 Task: Create a rule from the Recommended list, Task Added to this Project -> add SubTasks in the project AgileRevolution with SubTasks Gather and Analyse Requirements , Design and Implement Solution , System Test and UAT , Release to Production / Go Live
Action: Mouse moved to (55, 328)
Screenshot: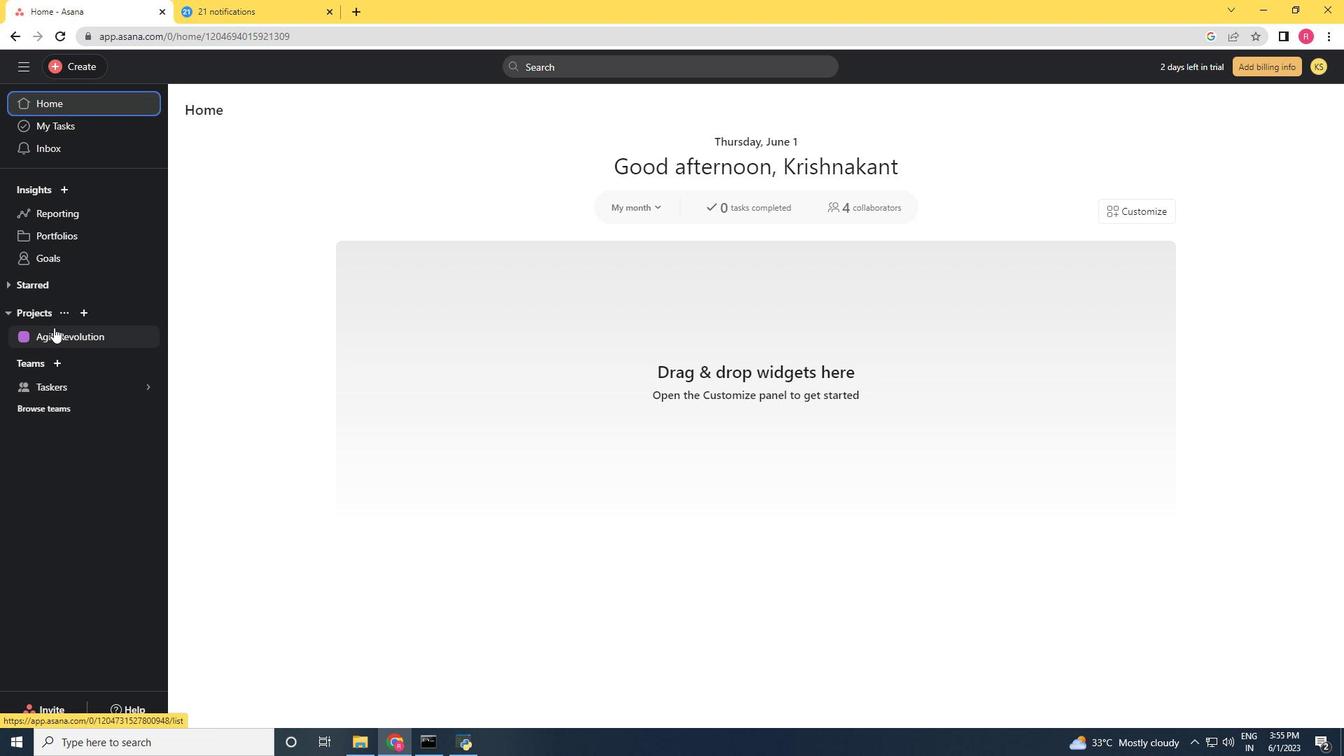 
Action: Mouse pressed left at (55, 328)
Screenshot: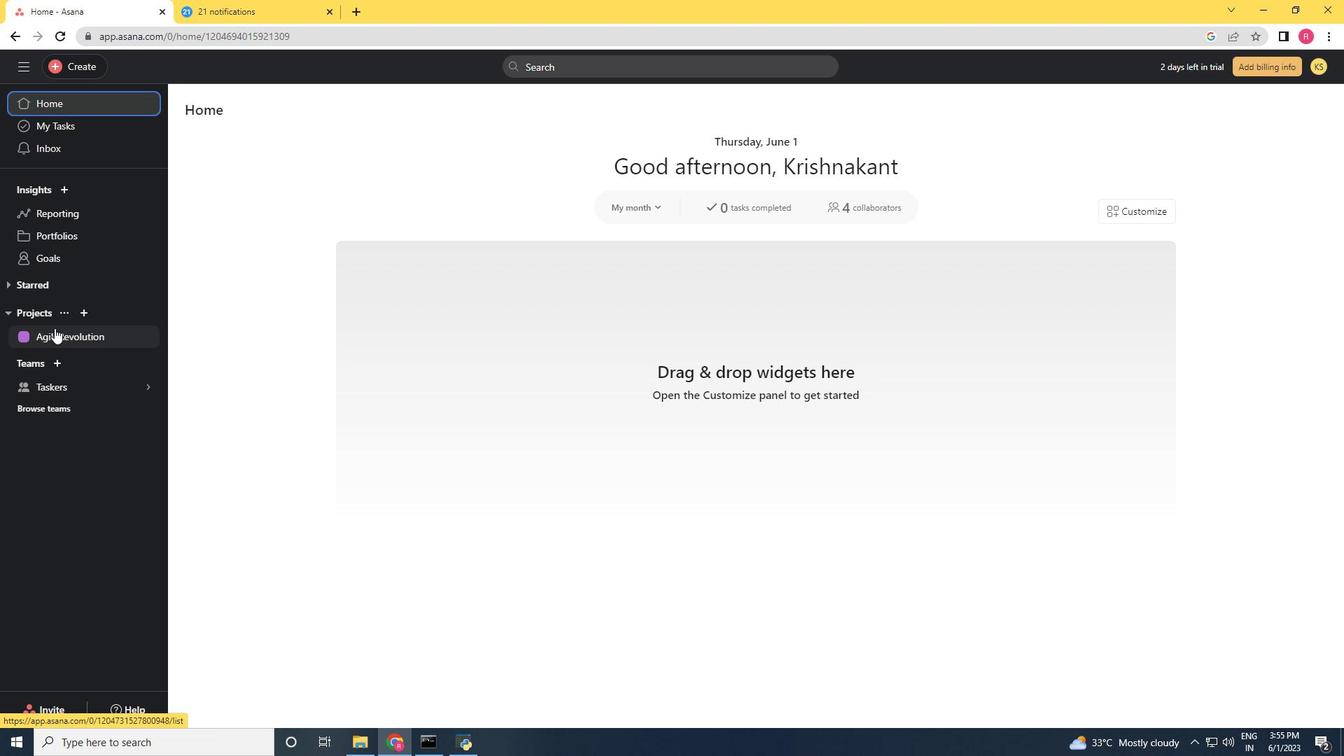 
Action: Mouse moved to (1292, 120)
Screenshot: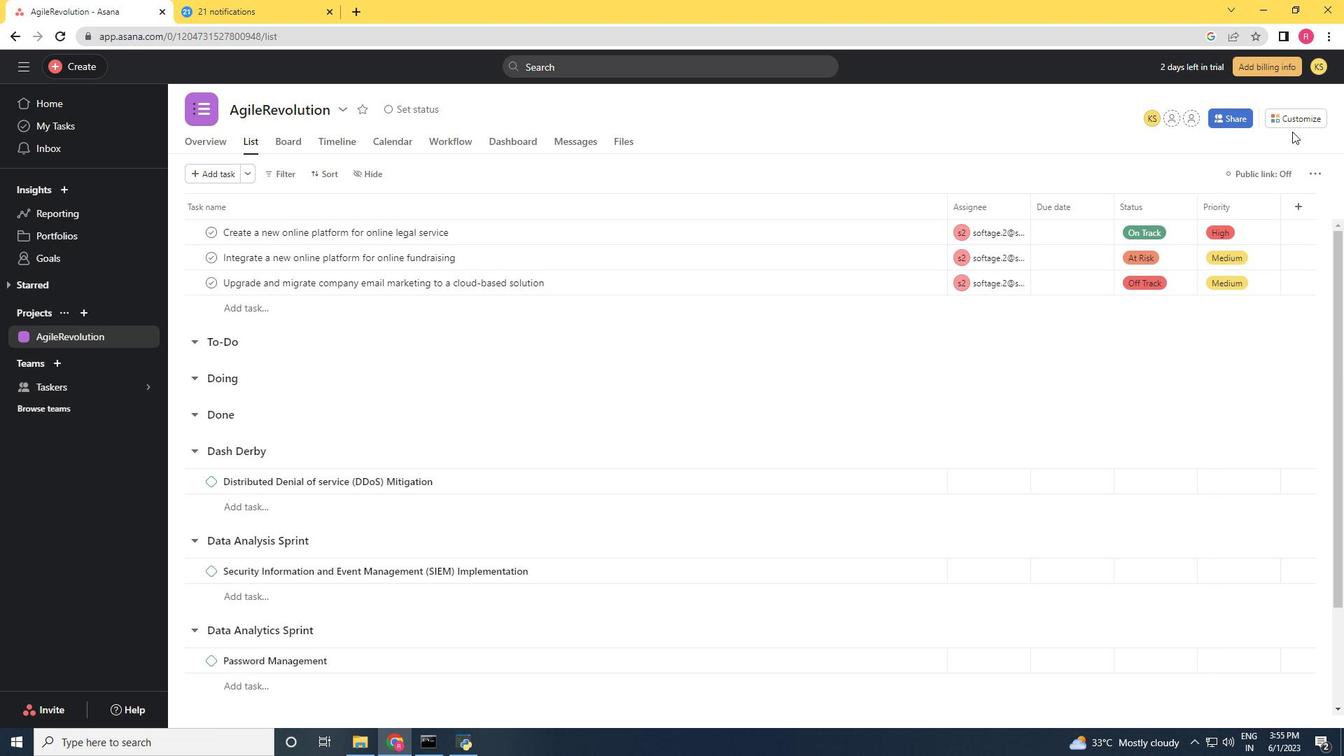 
Action: Mouse pressed left at (1292, 120)
Screenshot: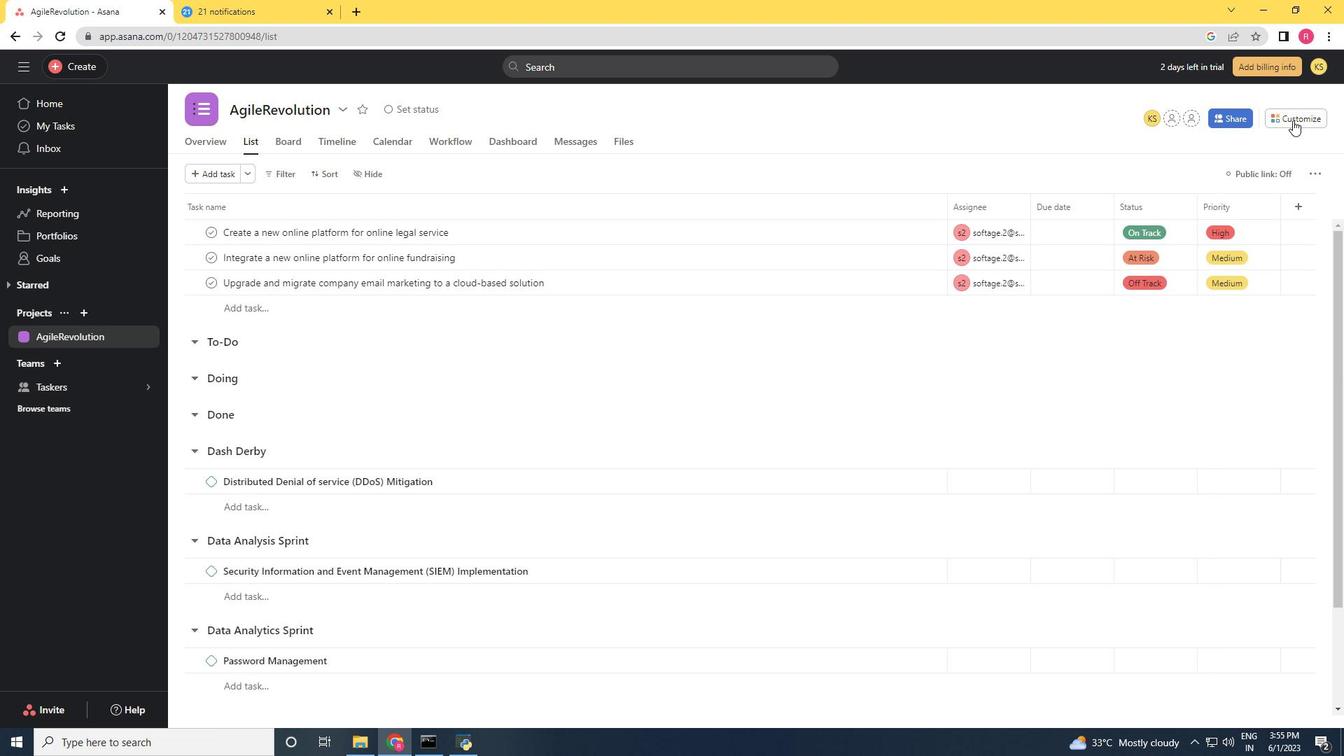
Action: Mouse moved to (1055, 305)
Screenshot: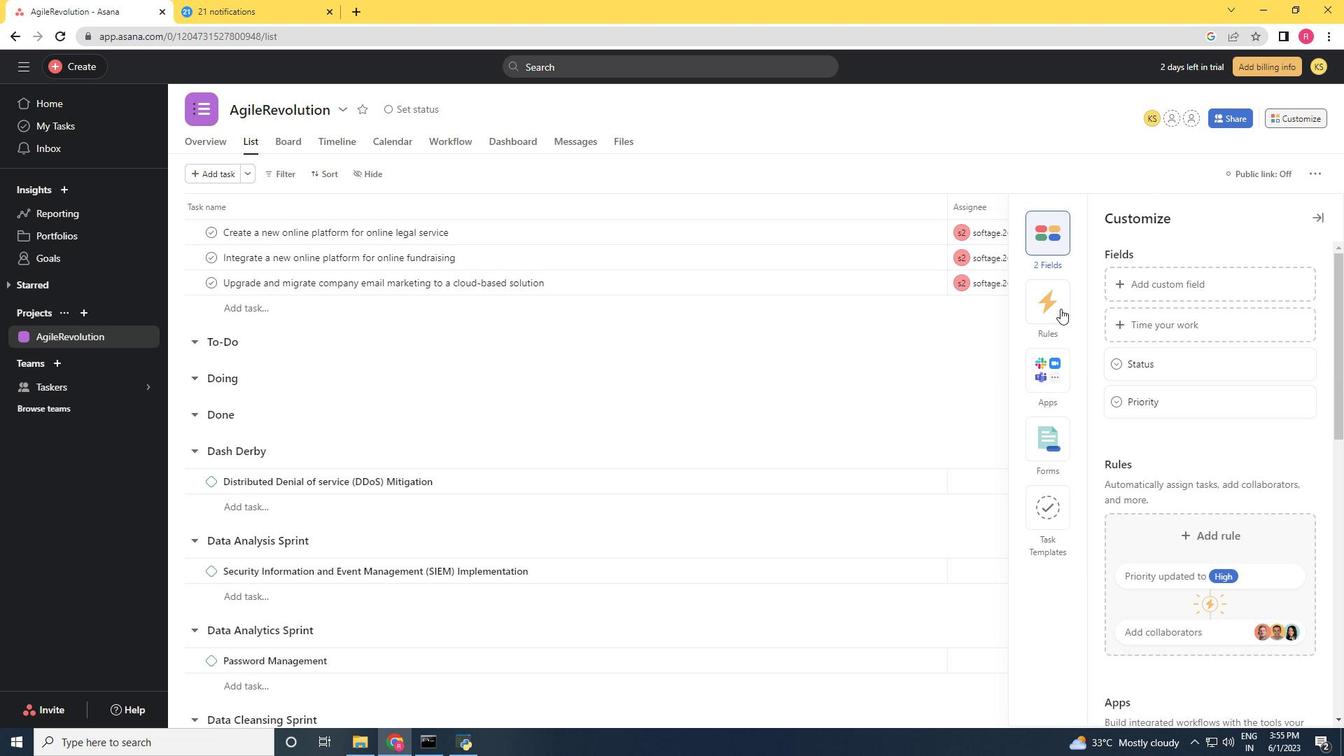 
Action: Mouse pressed left at (1055, 305)
Screenshot: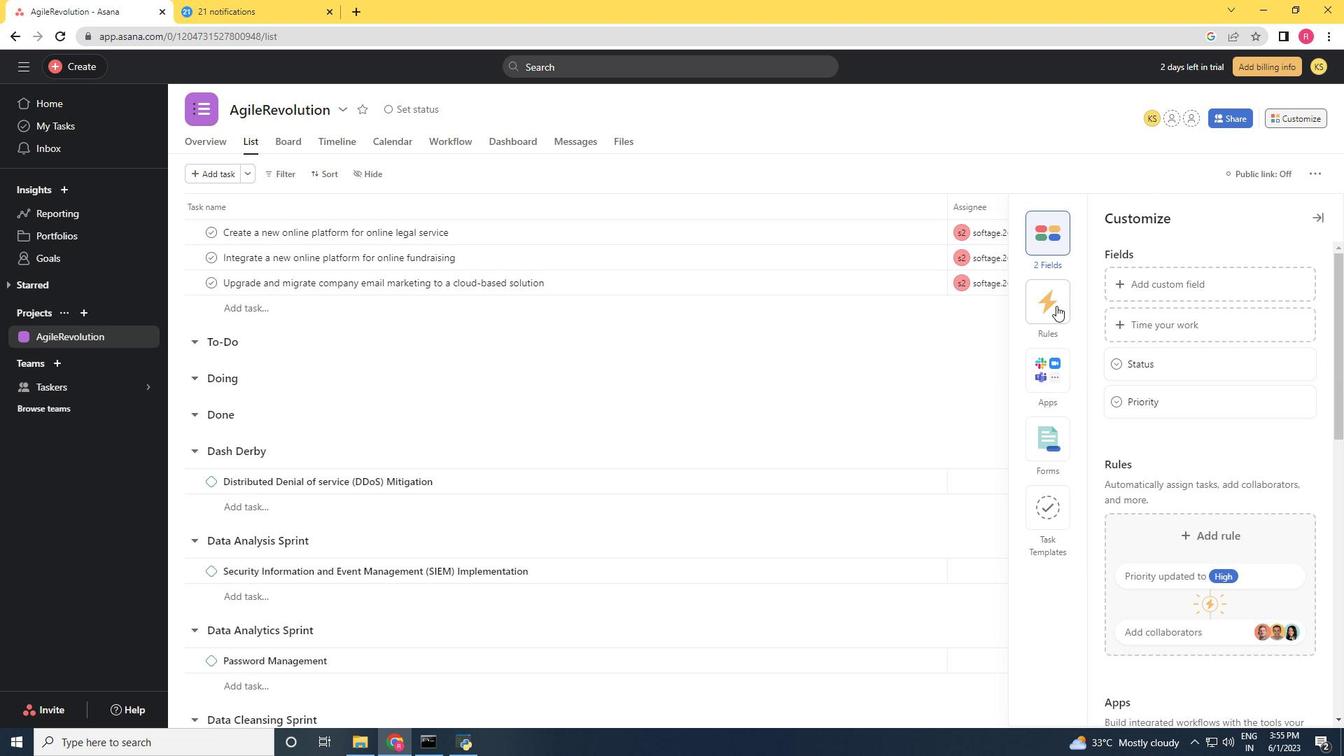 
Action: Mouse moved to (1194, 324)
Screenshot: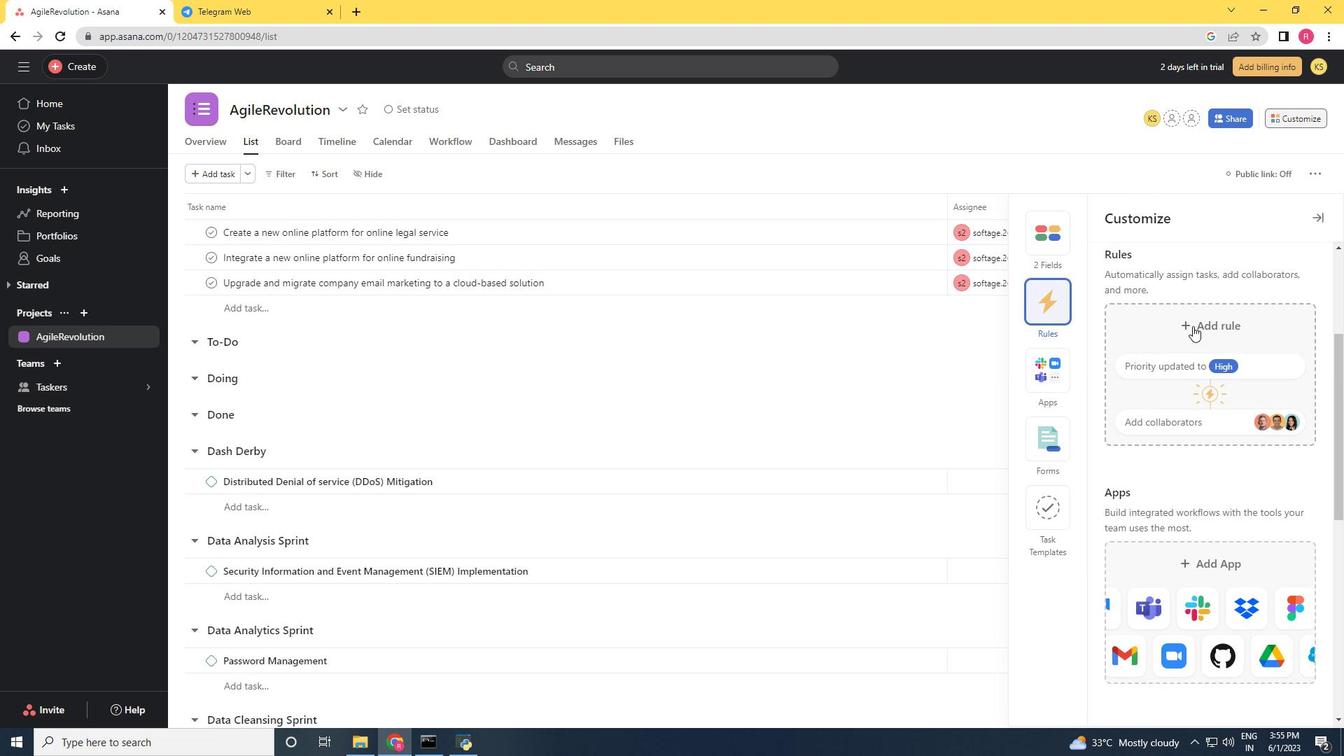 
Action: Mouse pressed left at (1194, 324)
Screenshot: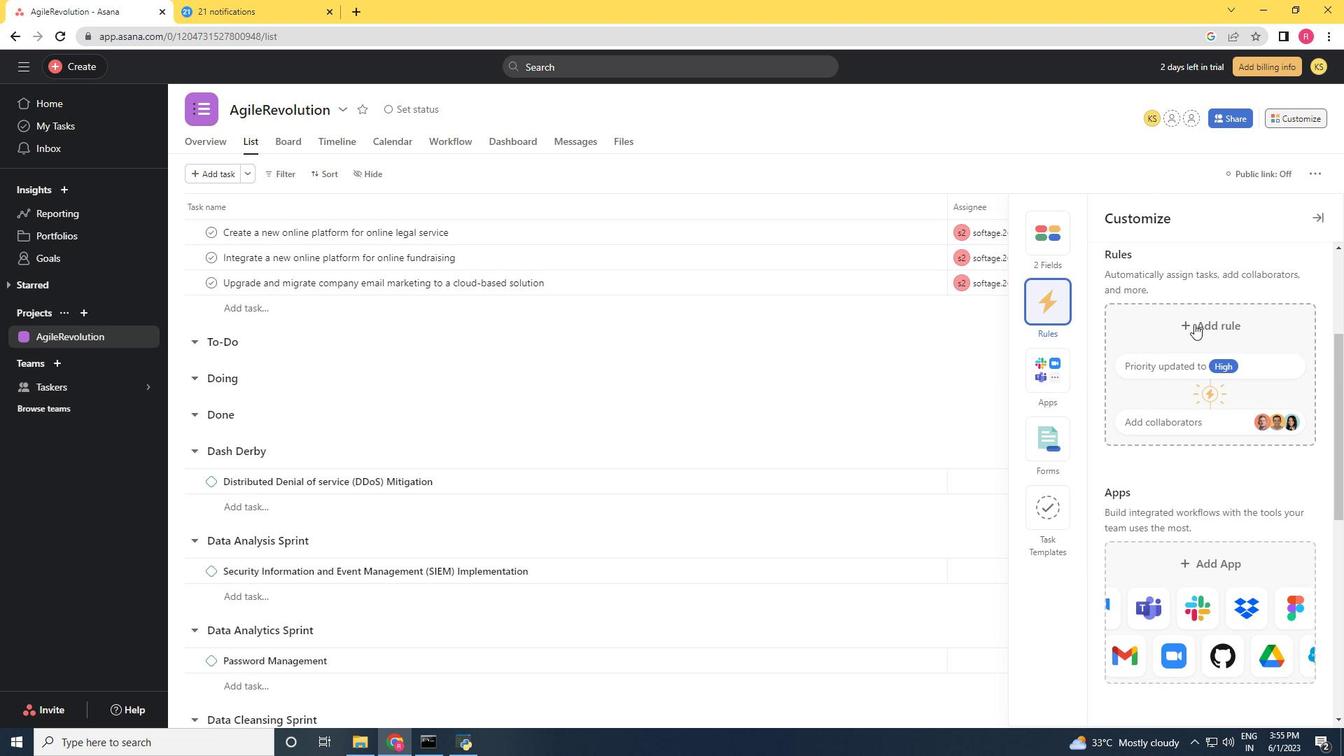 
Action: Mouse moved to (942, 229)
Screenshot: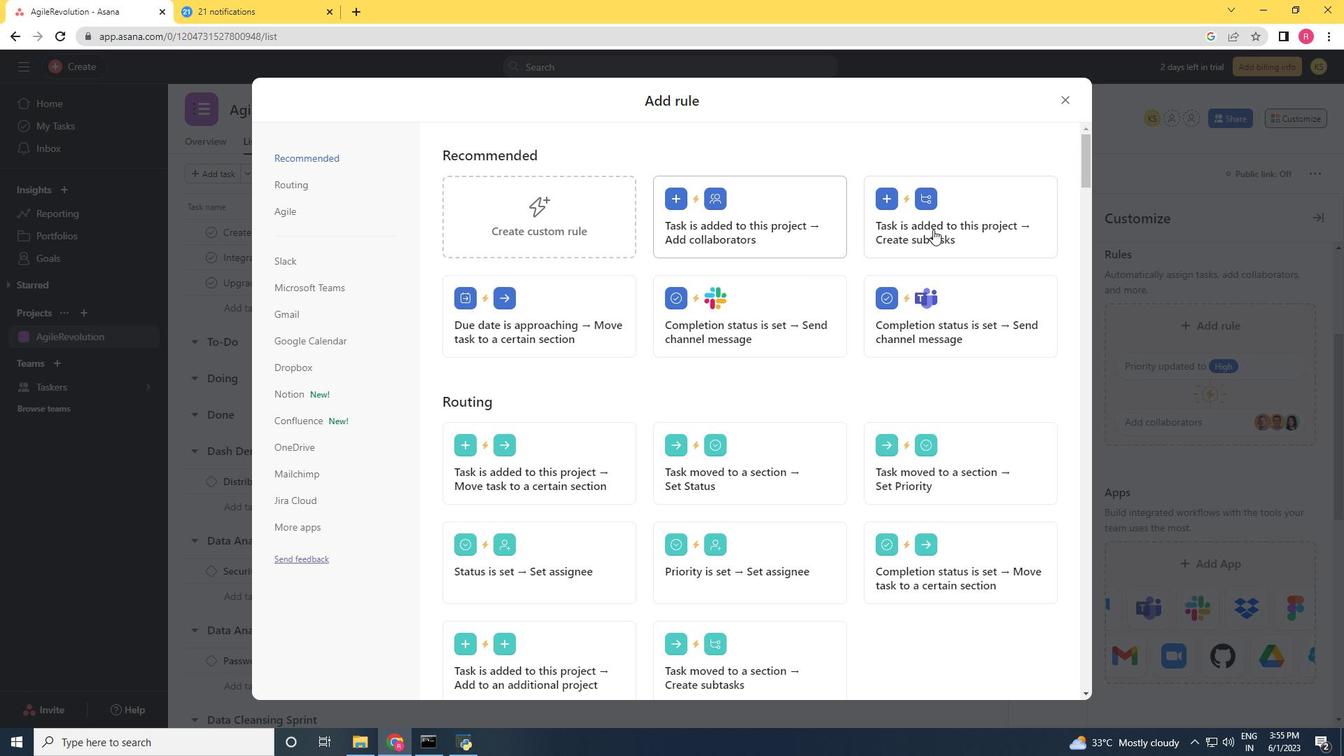 
Action: Mouse pressed left at (942, 229)
Screenshot: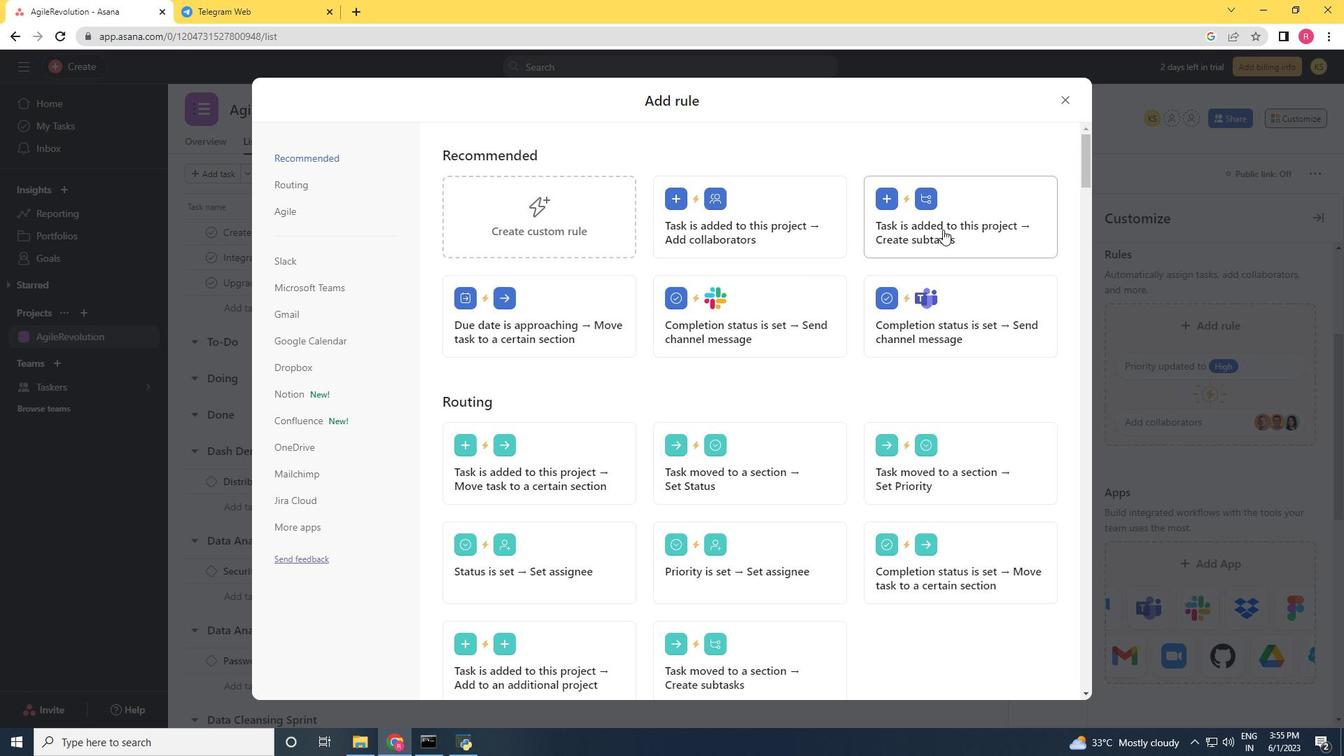 
Action: Mouse moved to (940, 231)
Screenshot: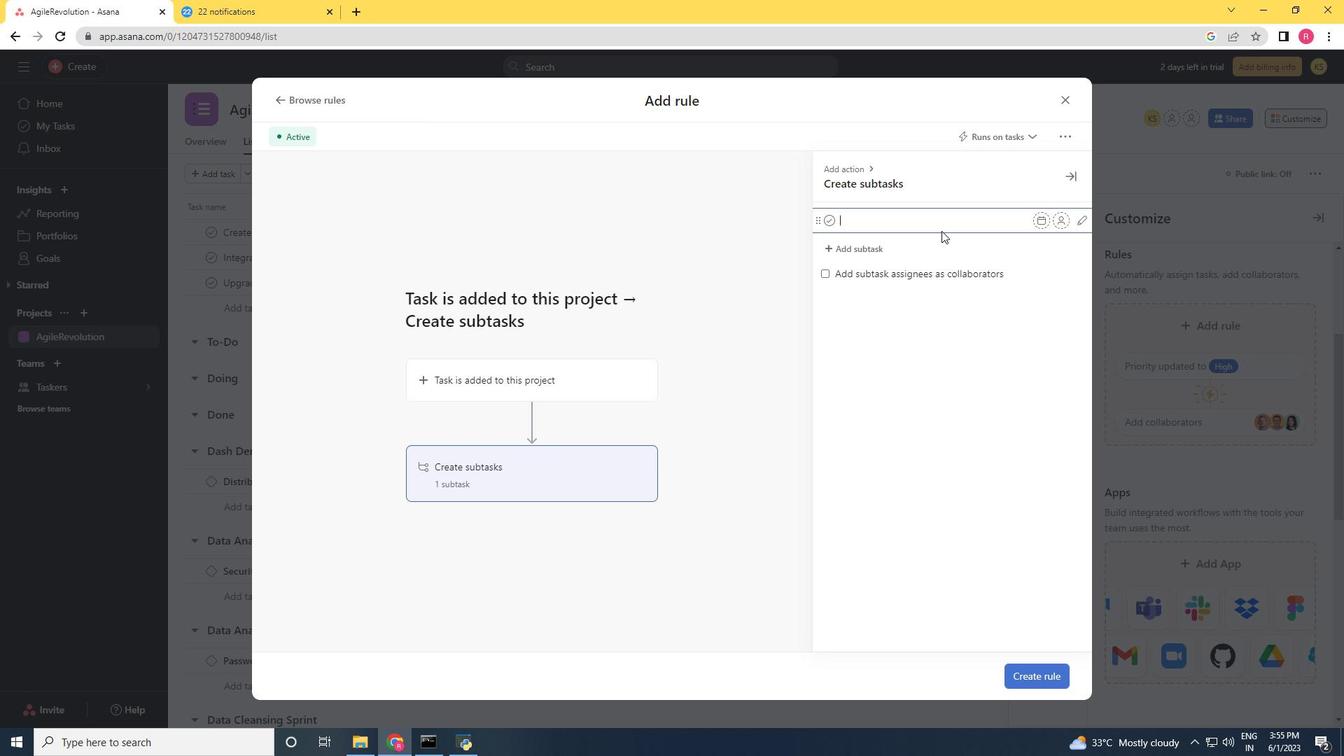 
Action: Key pressed <Key.shift>Gat
Screenshot: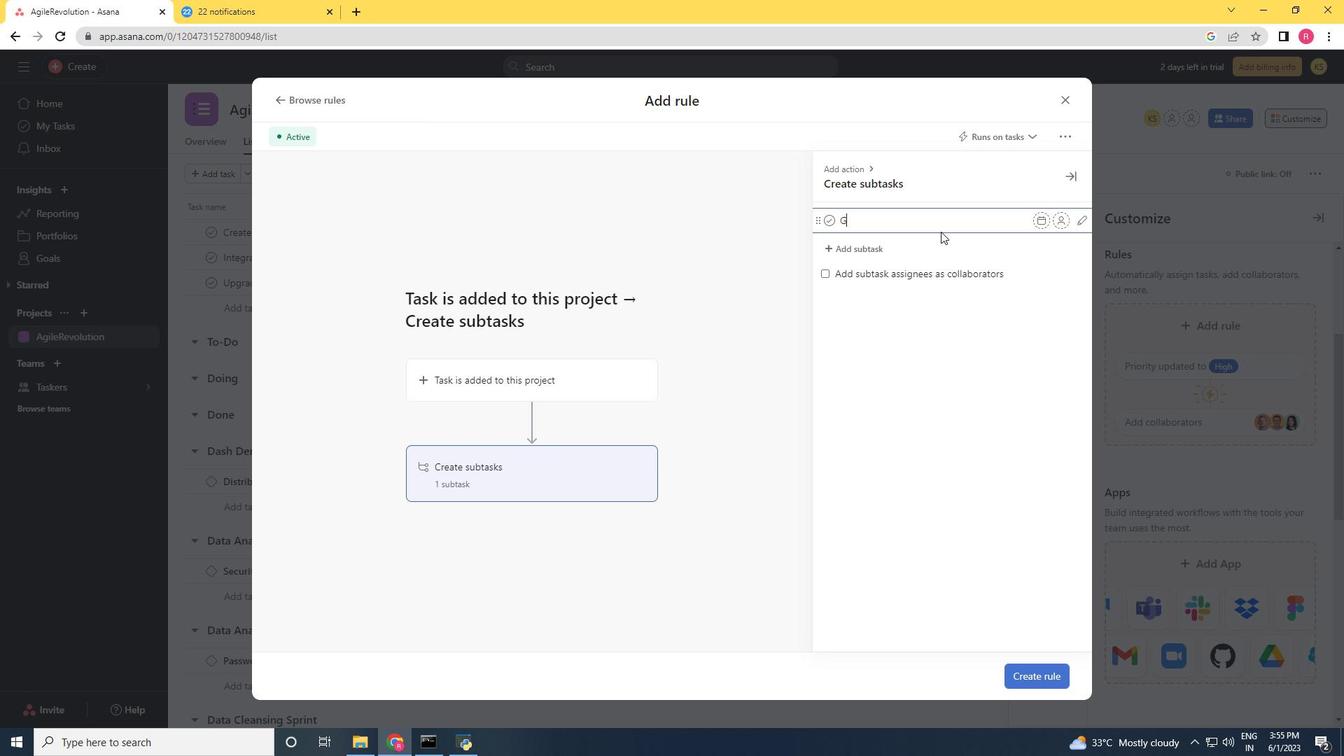 
Action: Mouse moved to (940, 231)
Screenshot: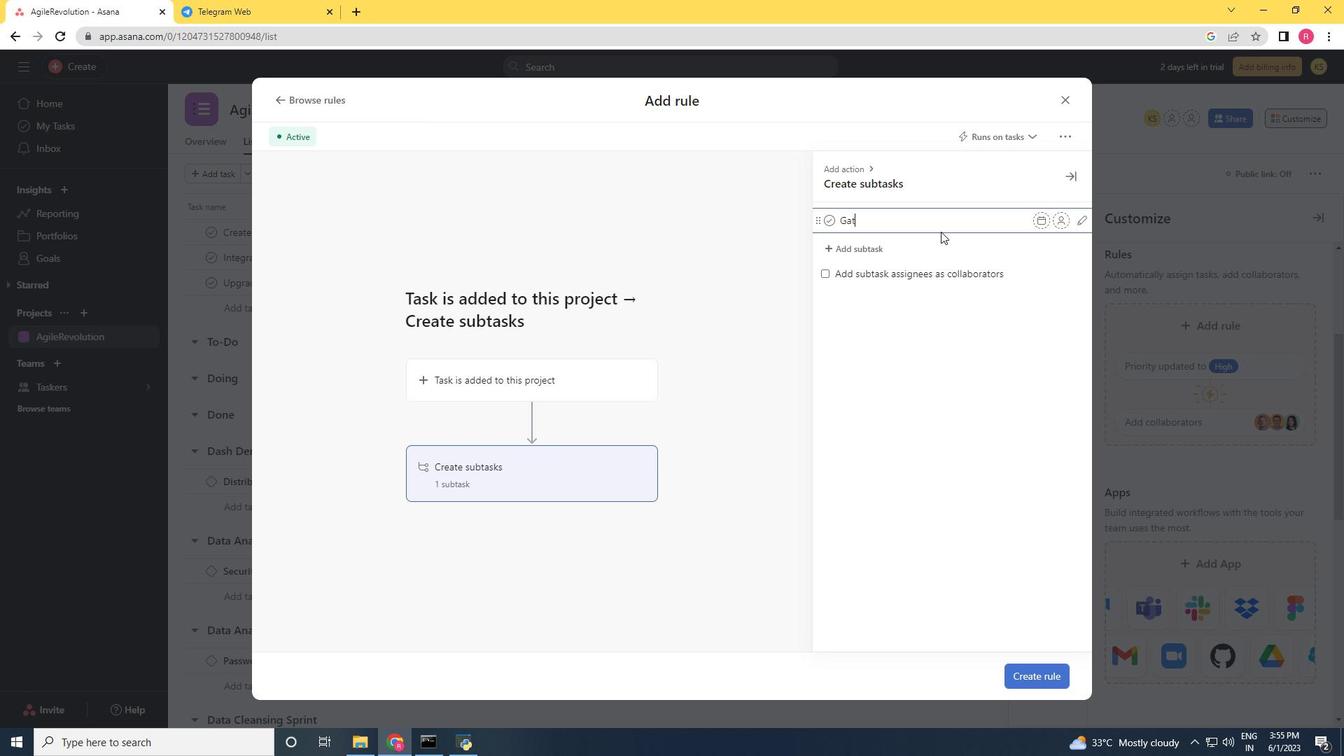 
Action: Key pressed her<Key.space><Key.shift>na<Key.backspace><Key.backspace>and<Key.space><Key.shift><Key.shift>Analyse<Key.space><Key.shift>Requirements<Key.enter><Key.shift>Design<Key.space>and<Key.space><Key.shift><Key.shift><Key.shift><Key.shift>Implemets<Key.space><Key.backspace><Key.backspace><Key.backspace><Key.backspace><Key.backspace>ment<Key.space><Key.shift>Solution<Key.space><Key.enter><Key.shift><Key.shift>System<Key.shift><Key.shift><Key.shift><Key.shift>Test<Key.left><Key.left><Key.left><Key.left><Key.space><Key.right><Key.right><Key.right><Key.right><Key.right><Key.right><Key.space>and<Key.space><Key.shift>UAT<Key.space><Key.enter><Key.shift>Release<Key.space>to<Key.space><Key.shift>Production<Key.space>/<Key.space><Key.shift>Go<Key.space><Key.shift>Live
Screenshot: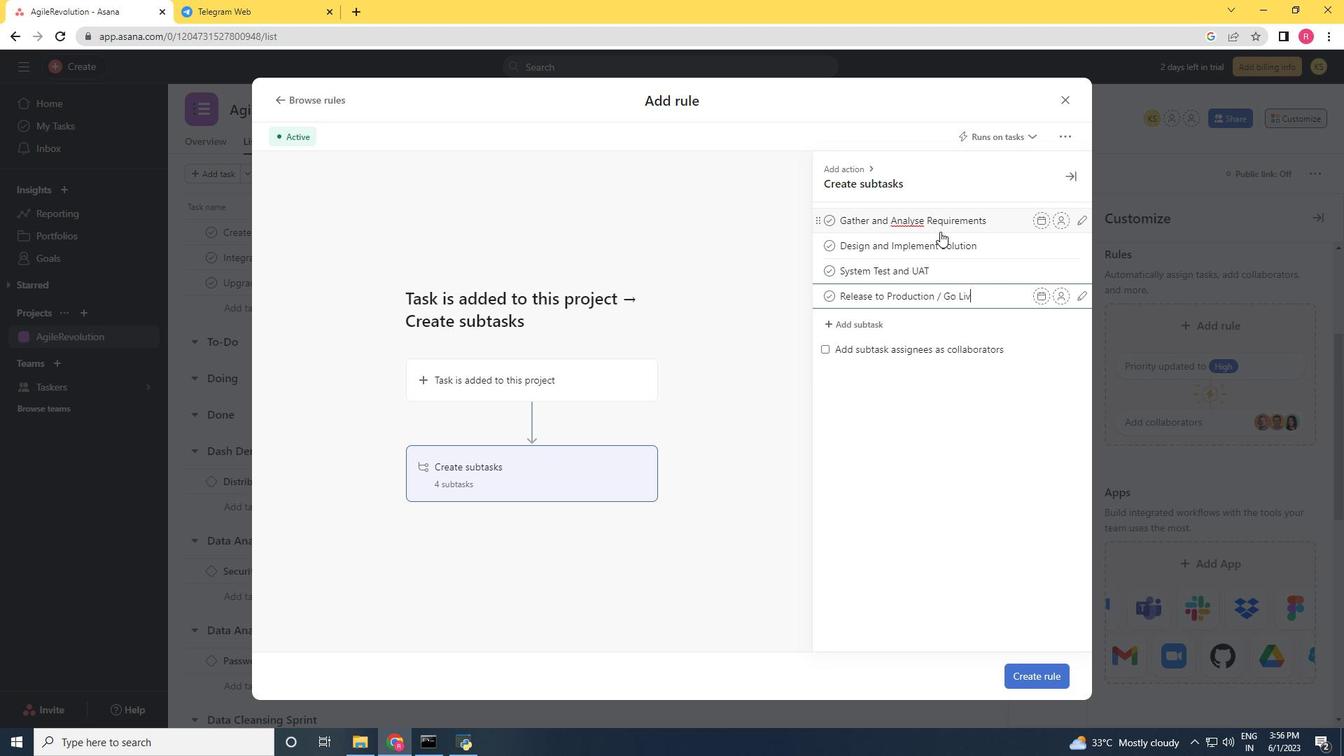 
Action: Mouse moved to (1057, 667)
Screenshot: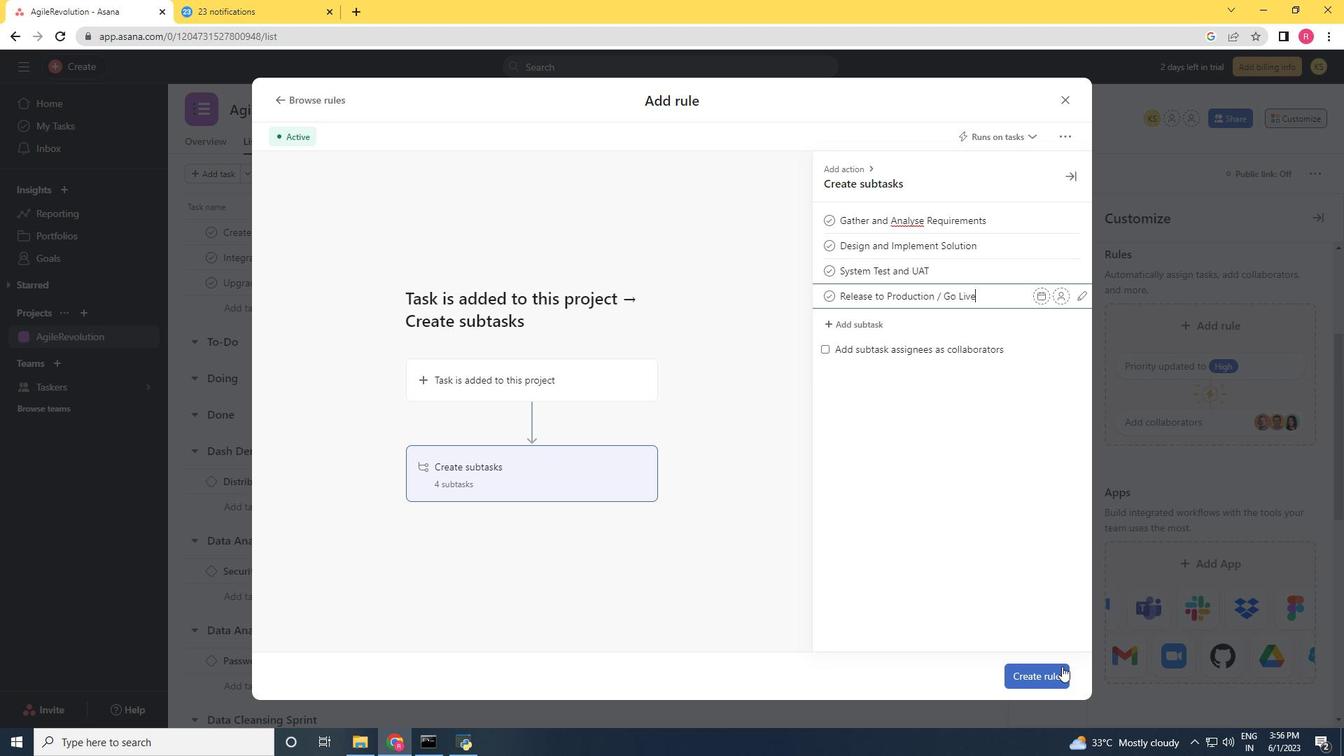 
Action: Mouse pressed left at (1057, 667)
Screenshot: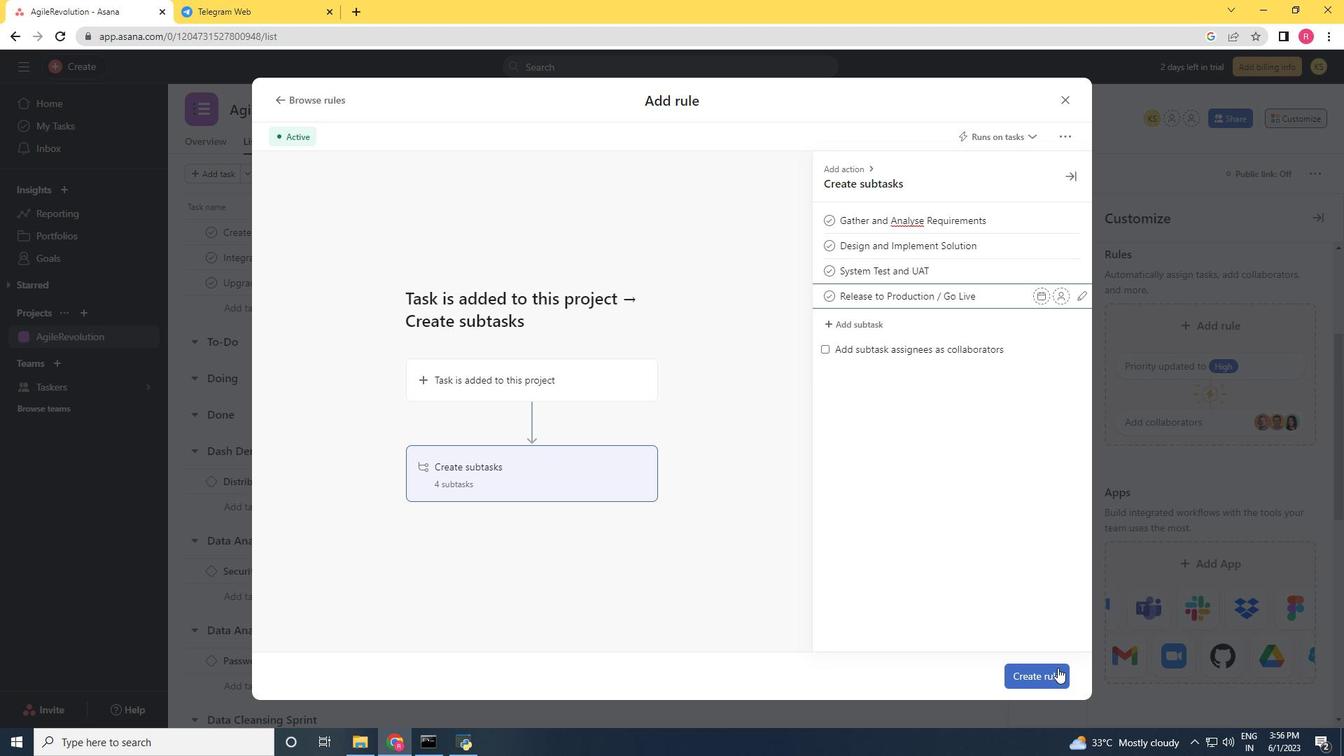 
Action: Mouse moved to (1048, 665)
Screenshot: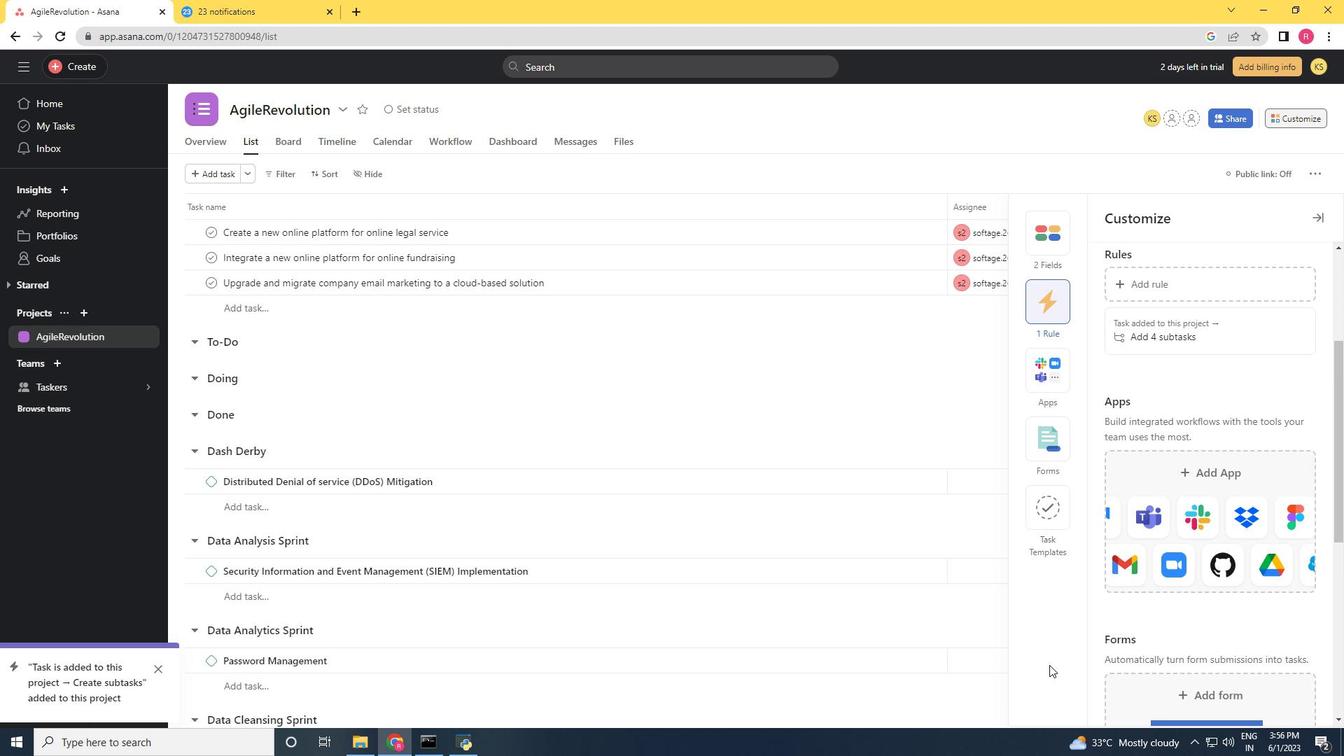 
